 Task: Show the most recent commit in a specific branch.
Action: Mouse moved to (928, 51)
Screenshot: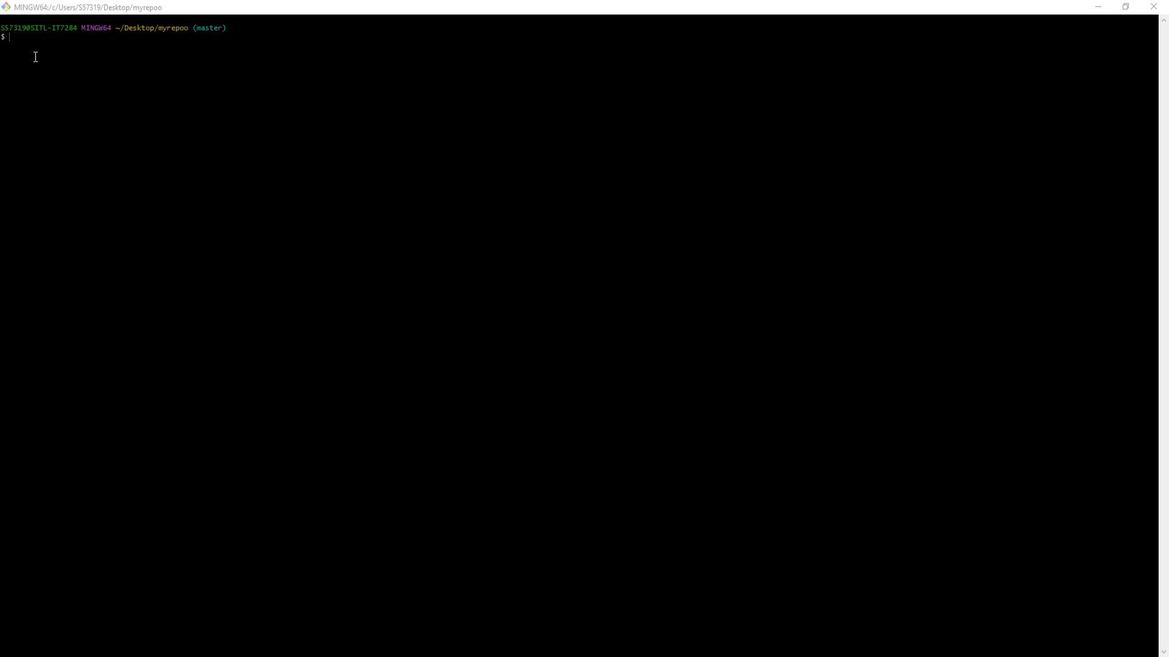
Action: Mouse pressed left at (928, 51)
Screenshot: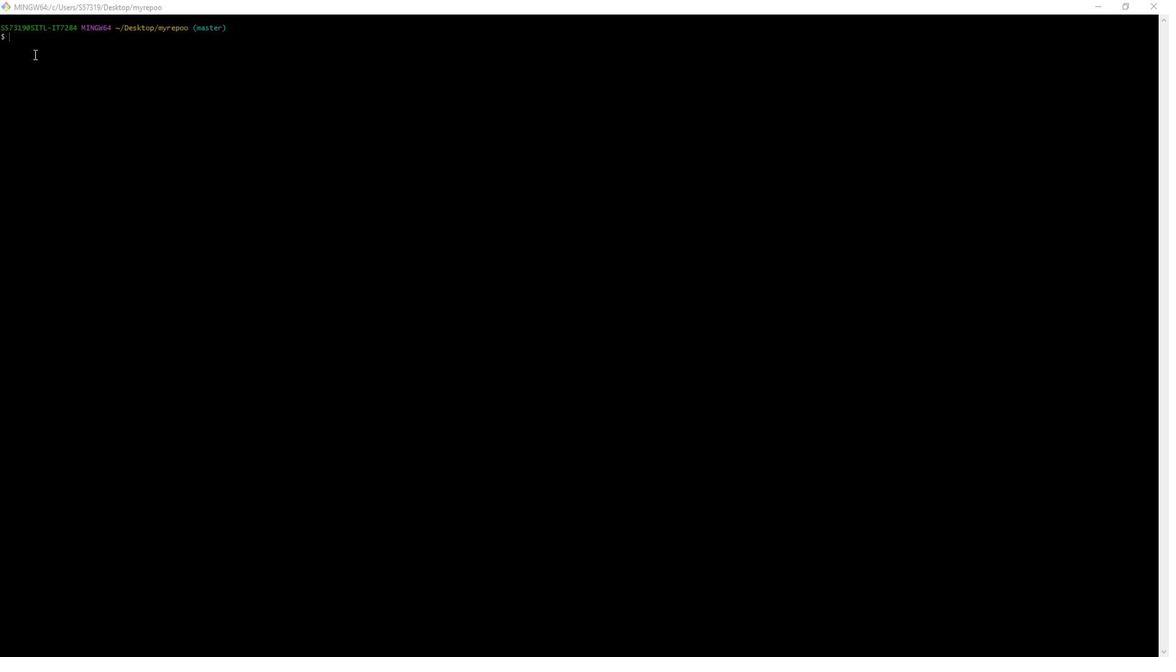 
Action: Key pressed git<Key.space>status<Key.enter>git<Key.space>log<Key.enter>gitt<Key.space><Key.backspace><Key.backspace><Key.space>log<Key.space>-m<Key.backspace><Key.backspace>
Screenshot: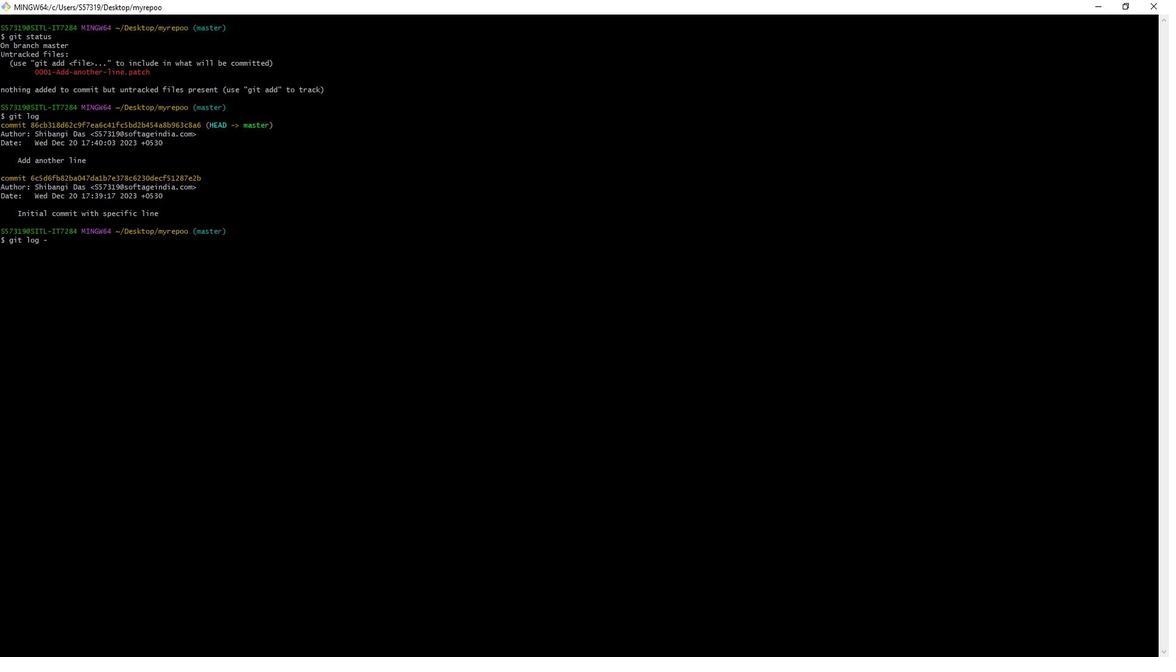 
Action: Mouse moved to (847, 184)
Screenshot: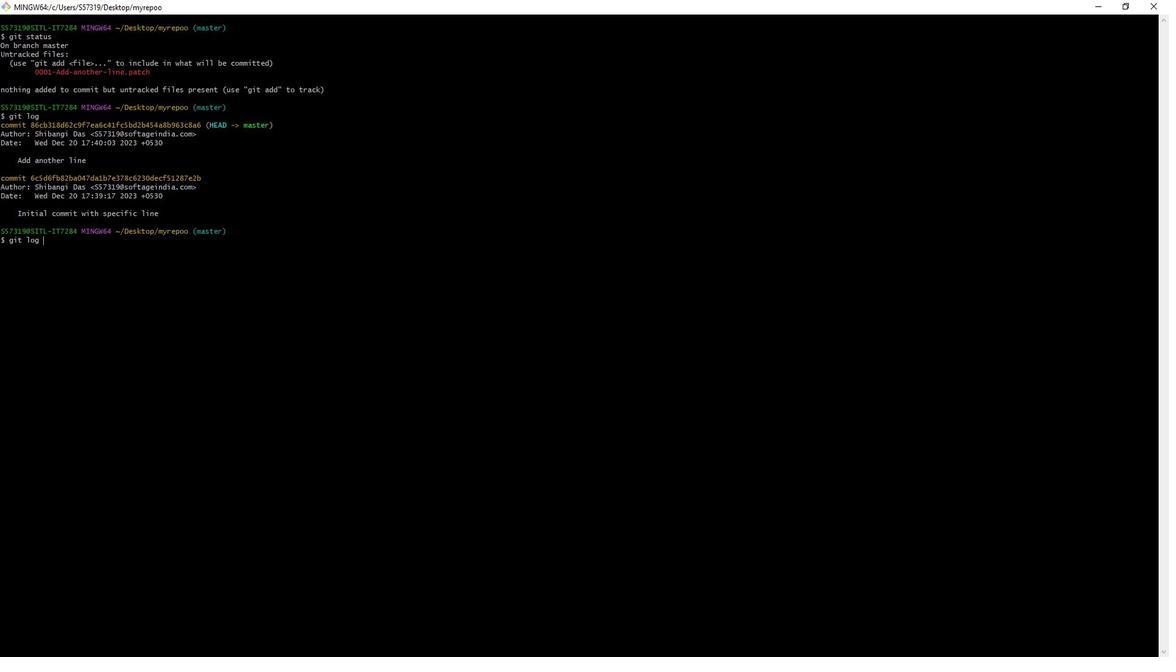
Action: Mouse pressed left at (847, 184)
Screenshot: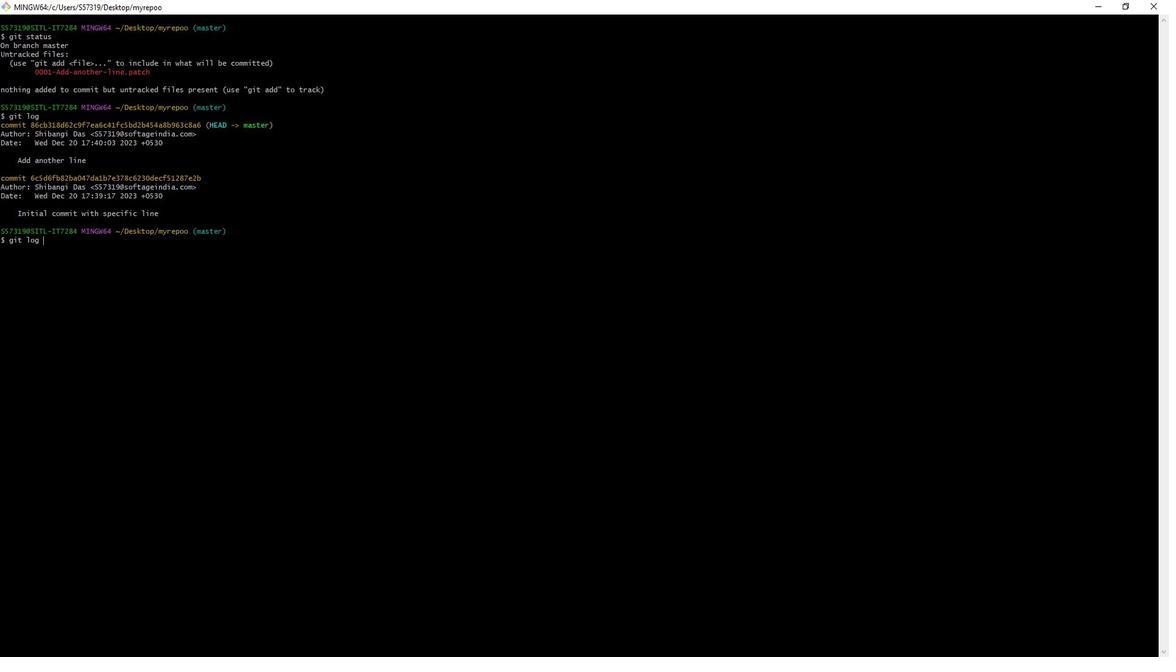 
Action: Mouse moved to (938, 235)
Screenshot: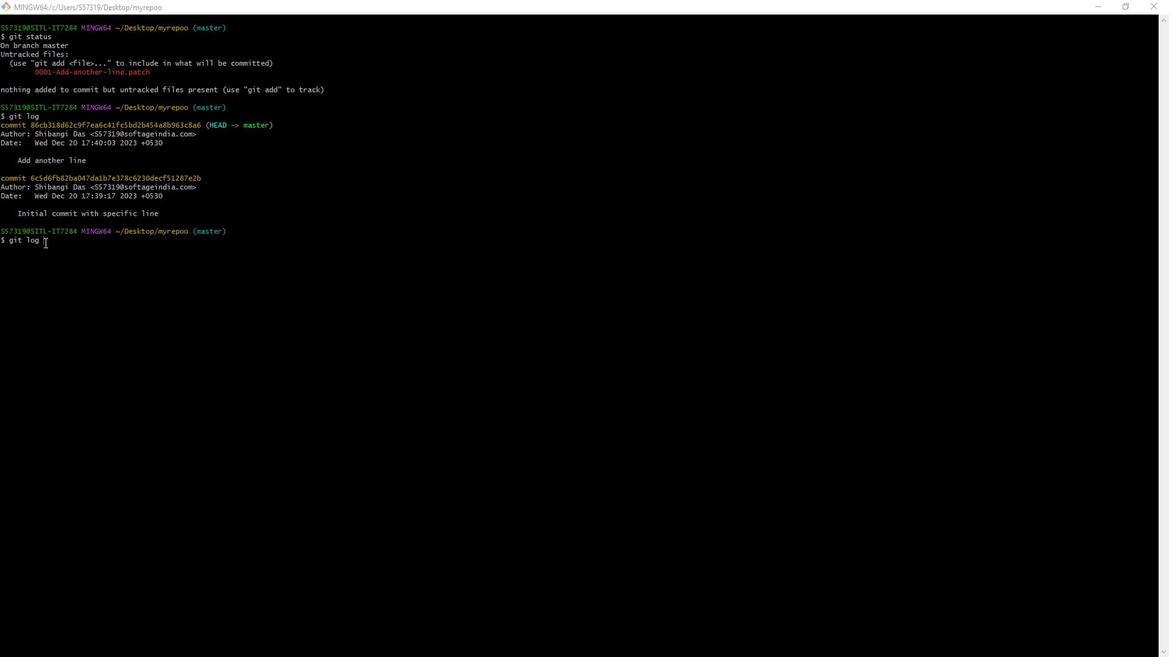 
Action: Mouse pressed left at (938, 235)
Screenshot: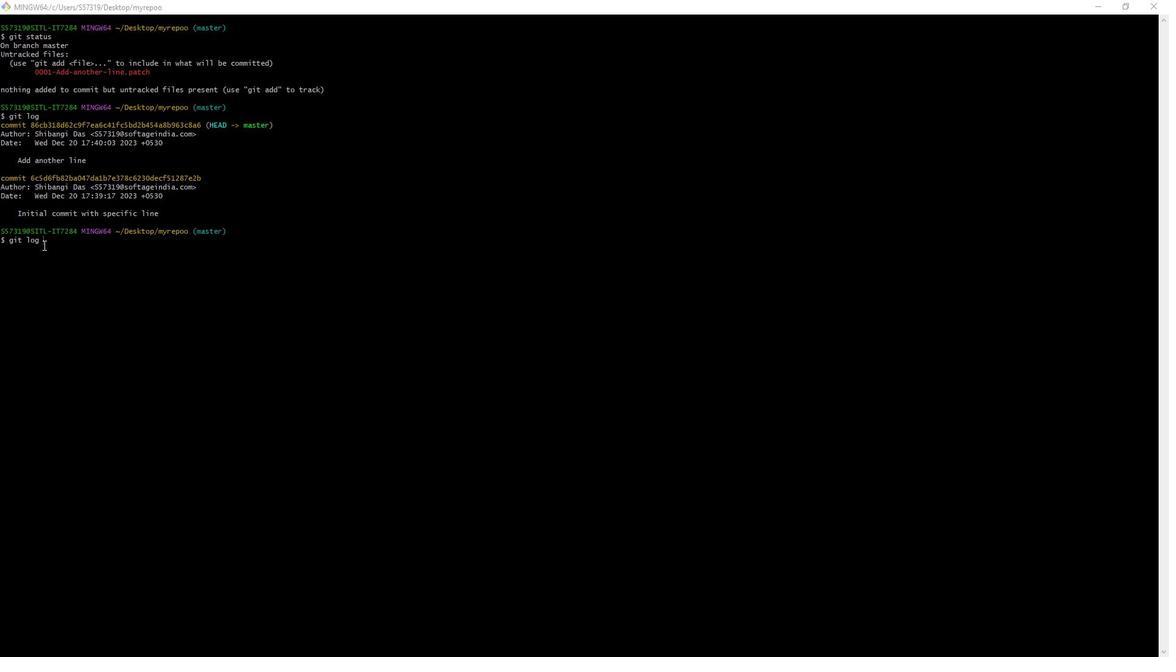 
Action: Key pressed -1<Key.space>myrepoo<Key.enter>git<Key.space>log<Key.space>-1<Key.enter>
Screenshot: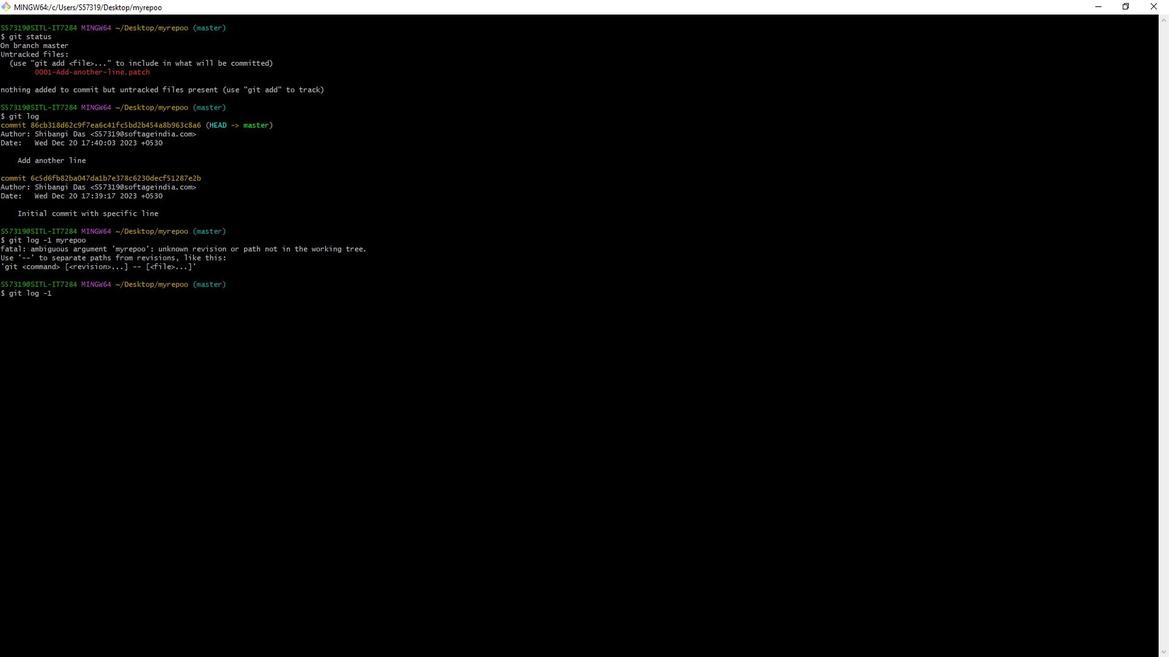 
Action: Mouse moved to (437, 512)
Screenshot: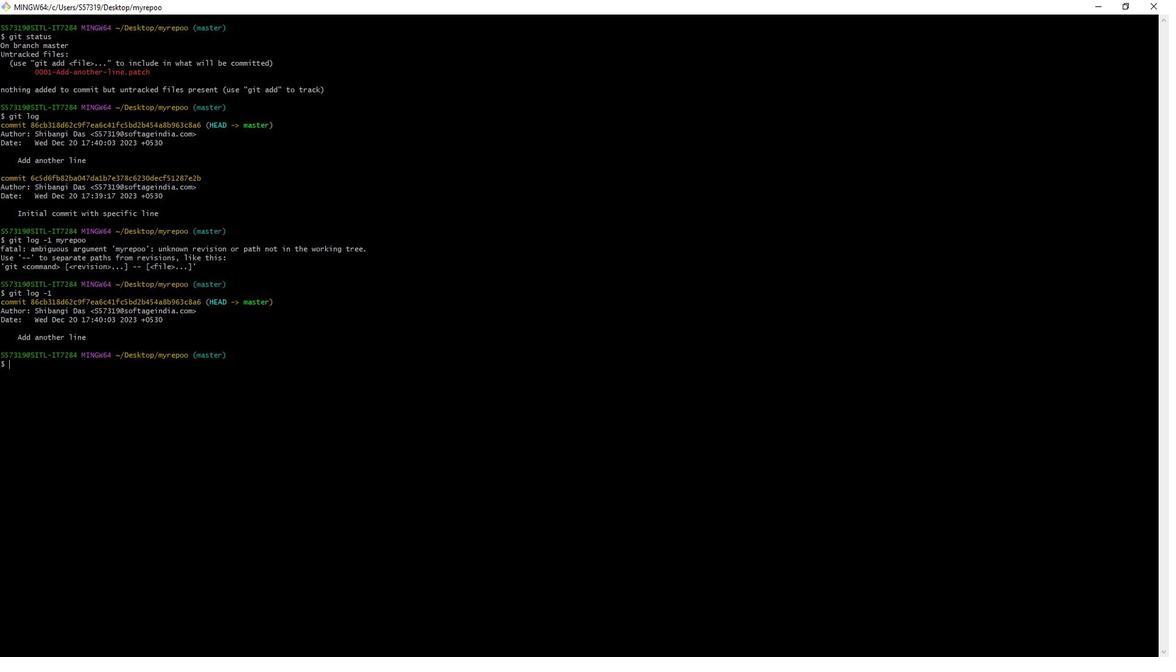 
Action: Mouse pressed left at (437, 512)
Screenshot: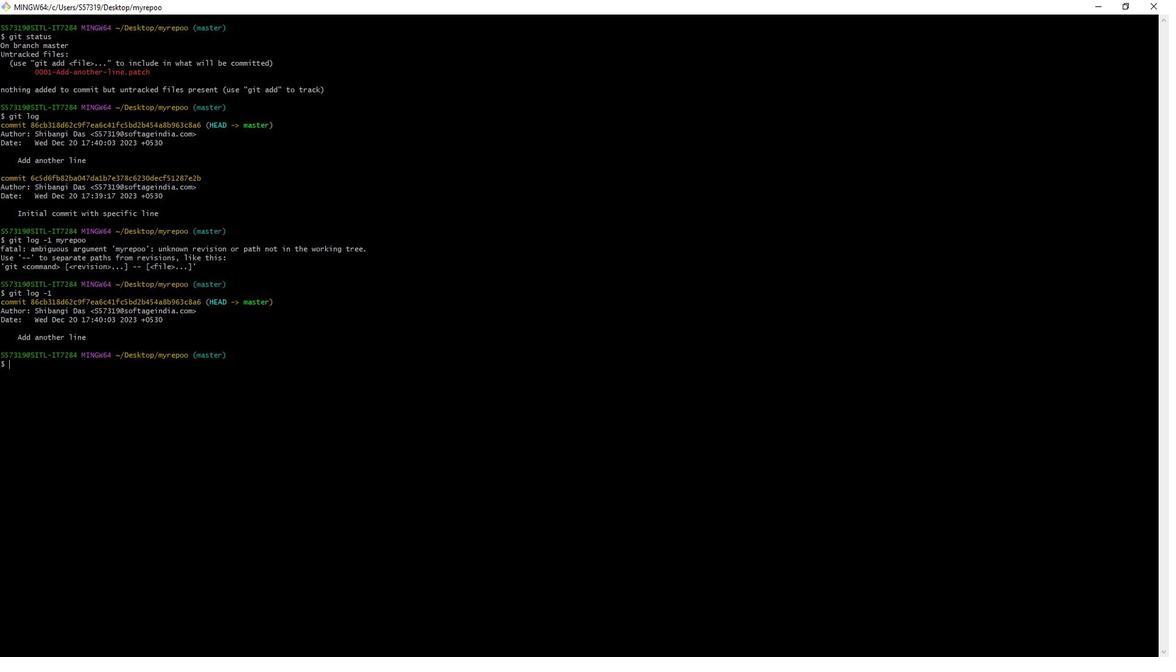 
Action: Mouse moved to (475, 475)
Screenshot: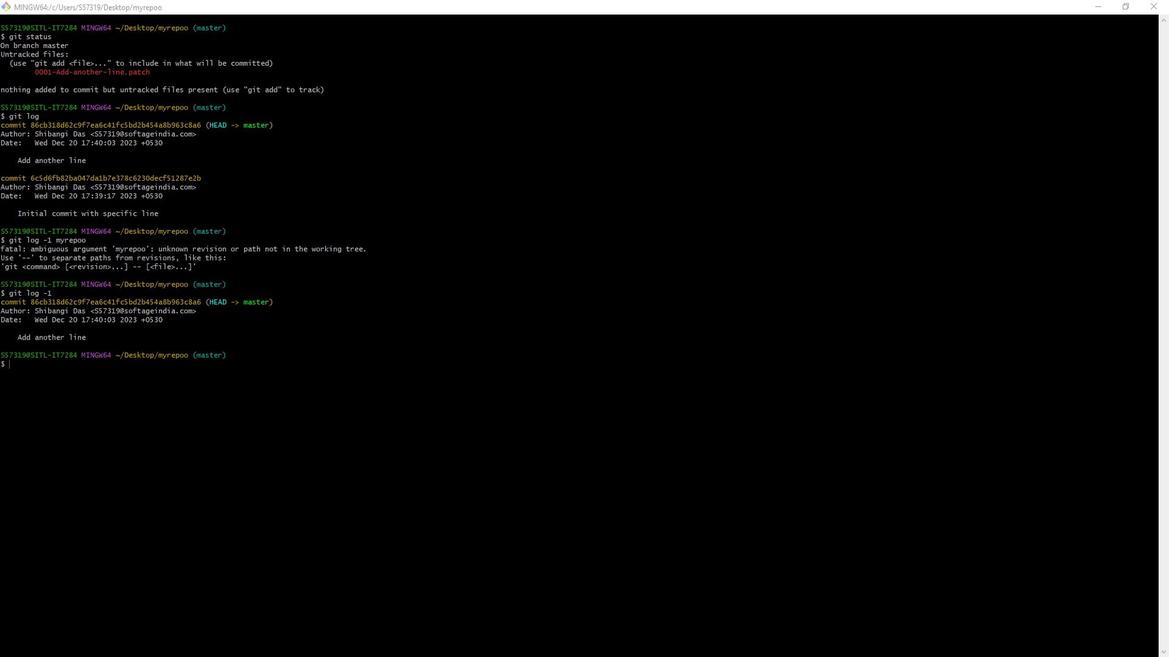 
Action: Mouse pressed left at (475, 475)
Screenshot: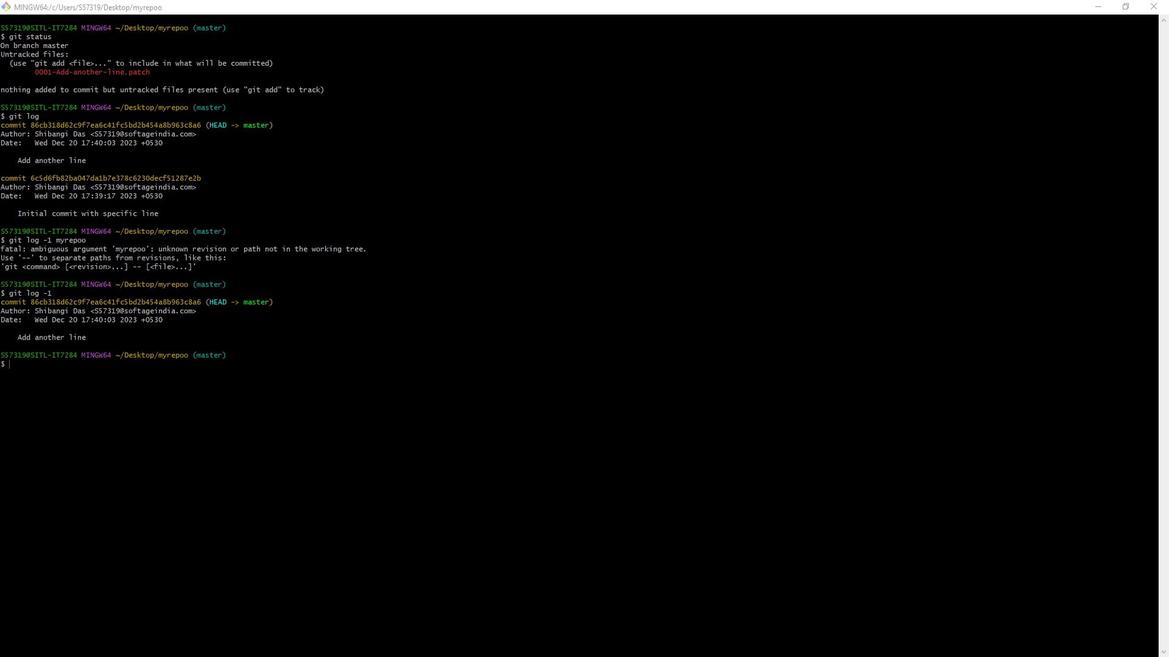 
Action: Mouse moved to (510, 354)
Screenshot: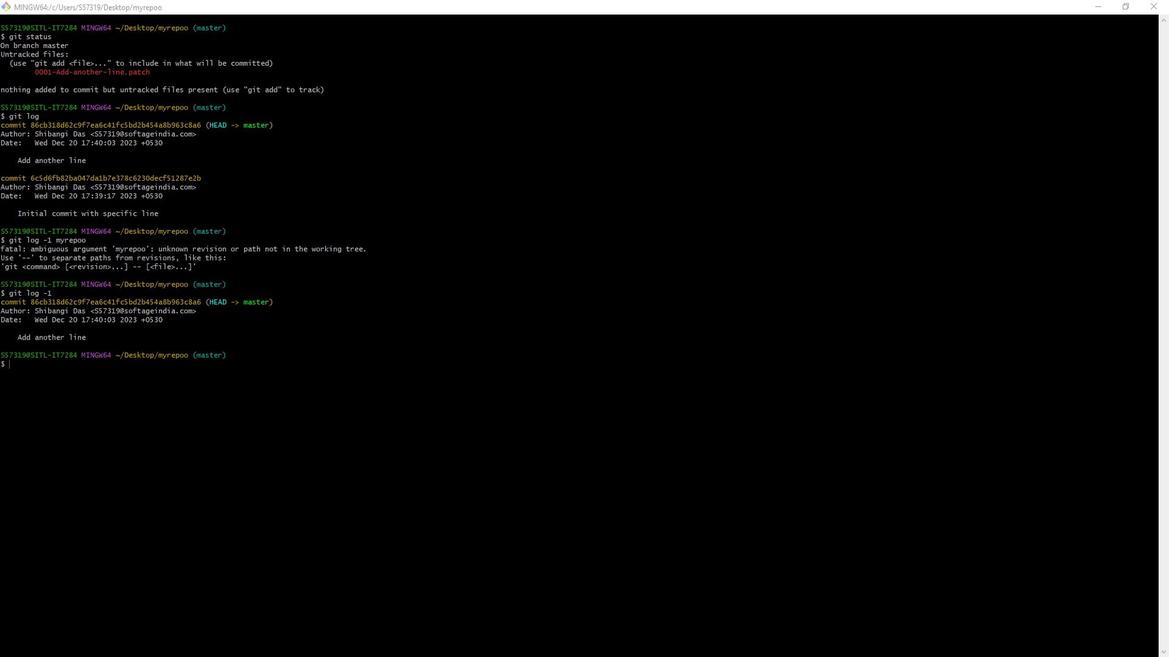
Action: Mouse pressed left at (510, 354)
Screenshot: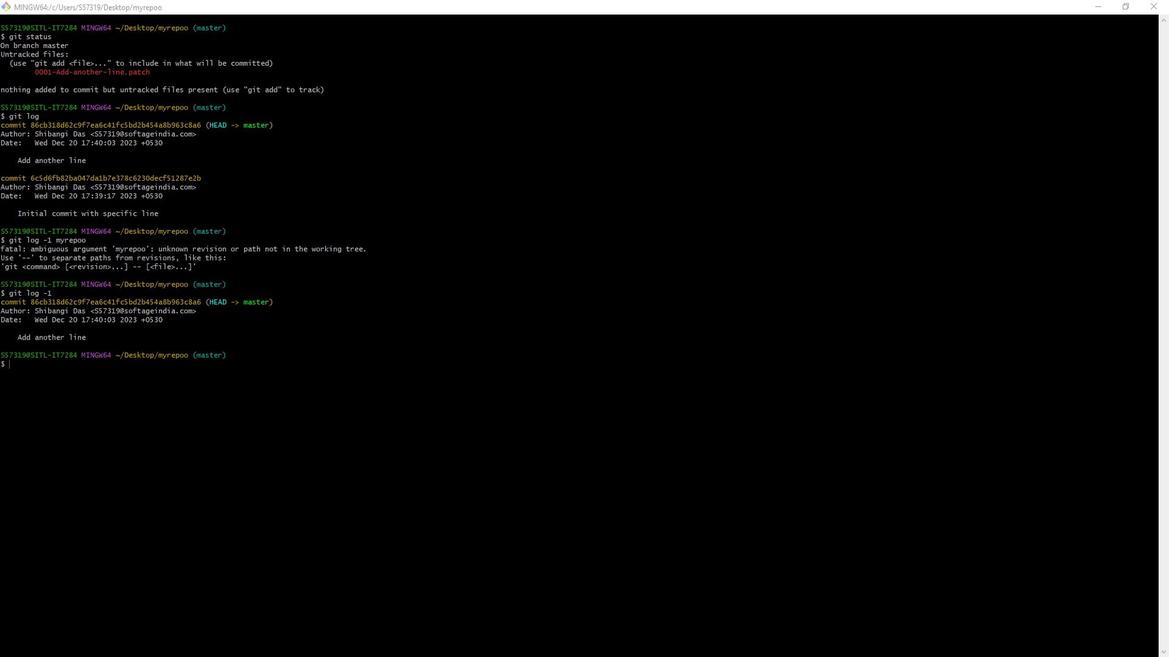 
